 Task: Enable Airbnb plus home stays is reviewed for quality.
Action: Mouse moved to (895, 108)
Screenshot: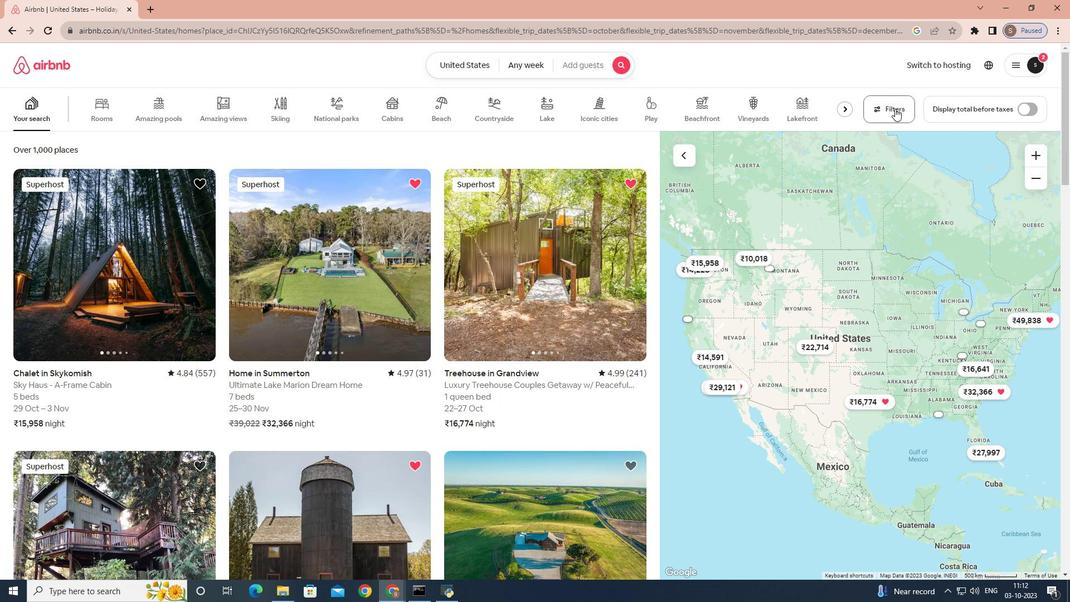 
Action: Mouse pressed left at (895, 108)
Screenshot: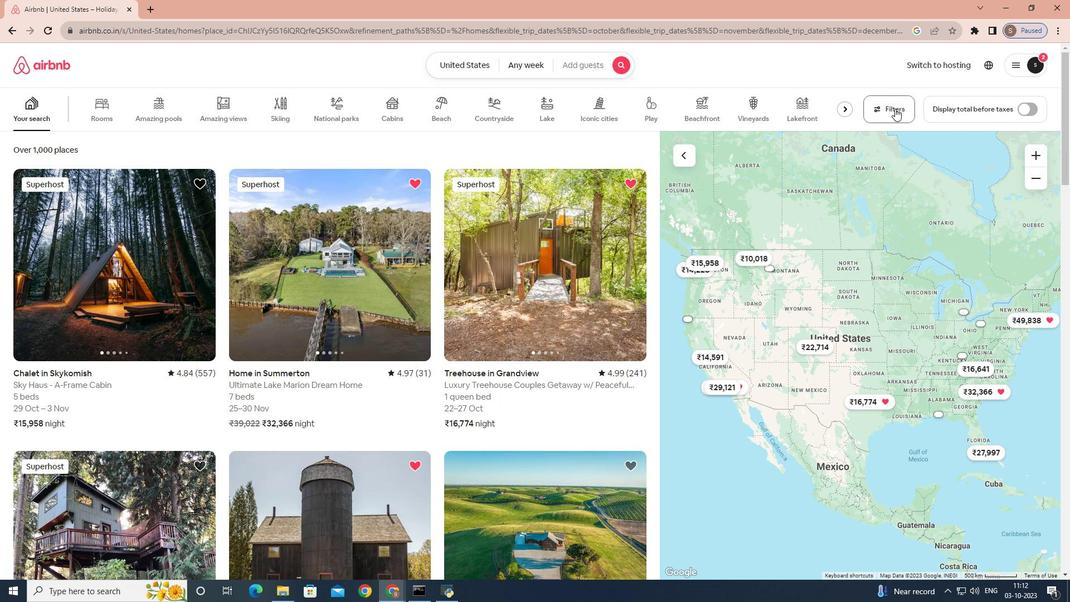 
Action: Mouse moved to (680, 181)
Screenshot: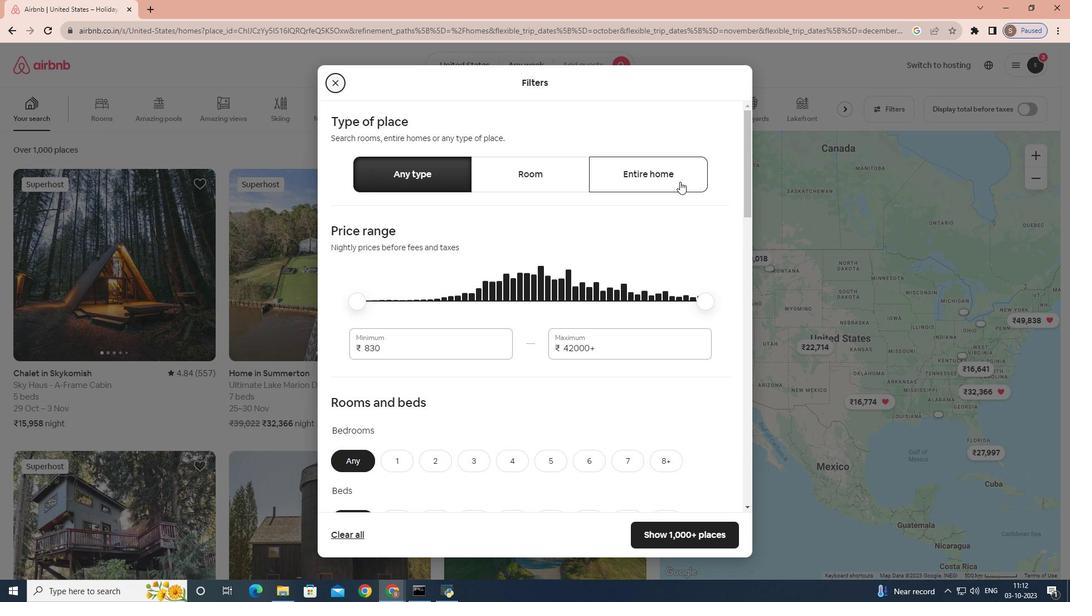 
Action: Mouse pressed left at (680, 181)
Screenshot: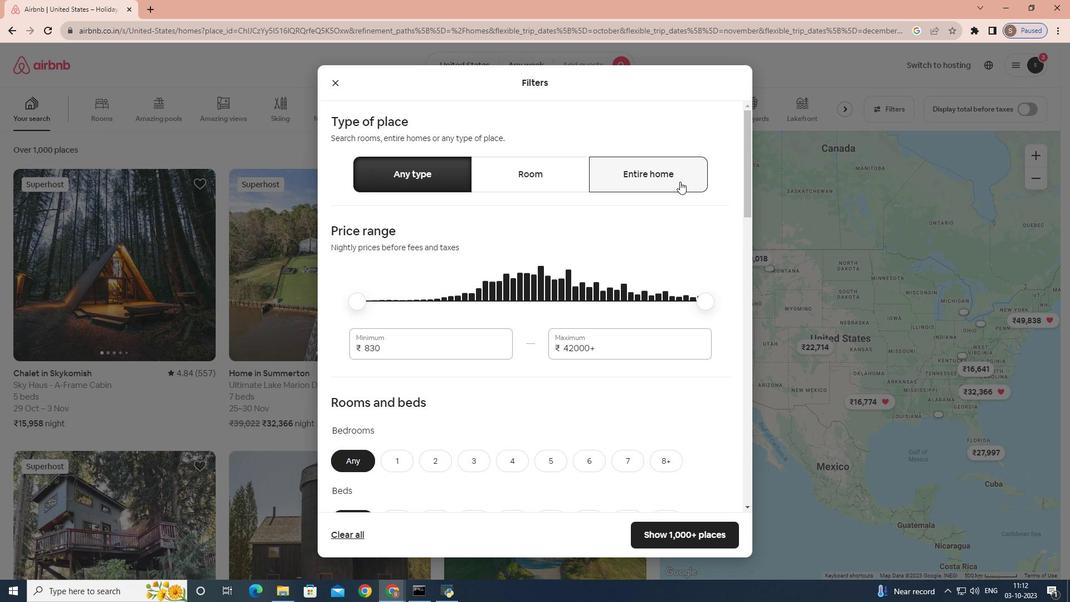 
Action: Mouse scrolled (680, 181) with delta (0, 0)
Screenshot: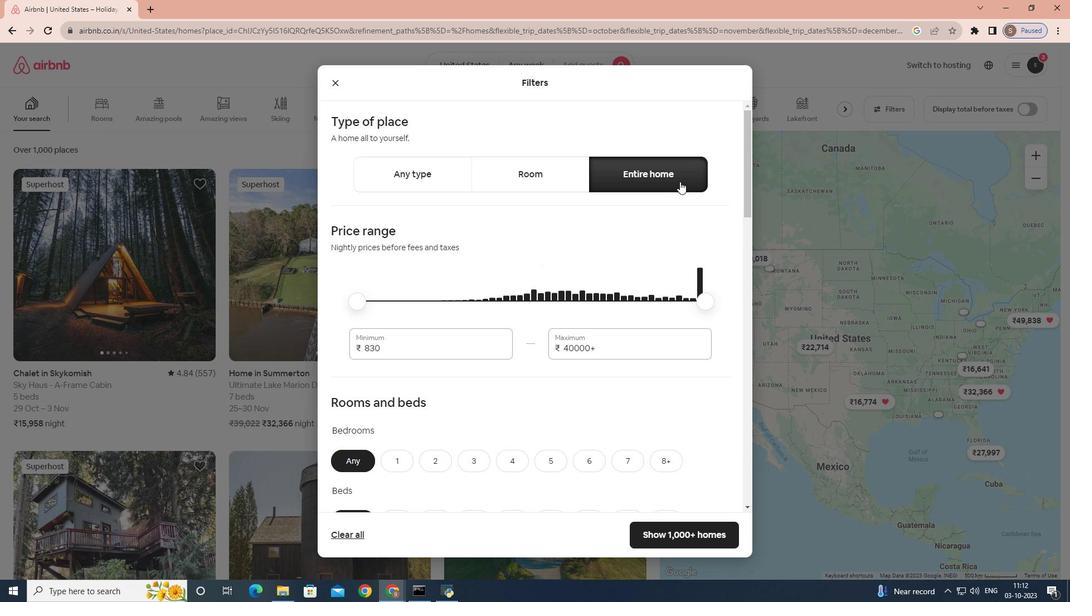 
Action: Mouse moved to (679, 183)
Screenshot: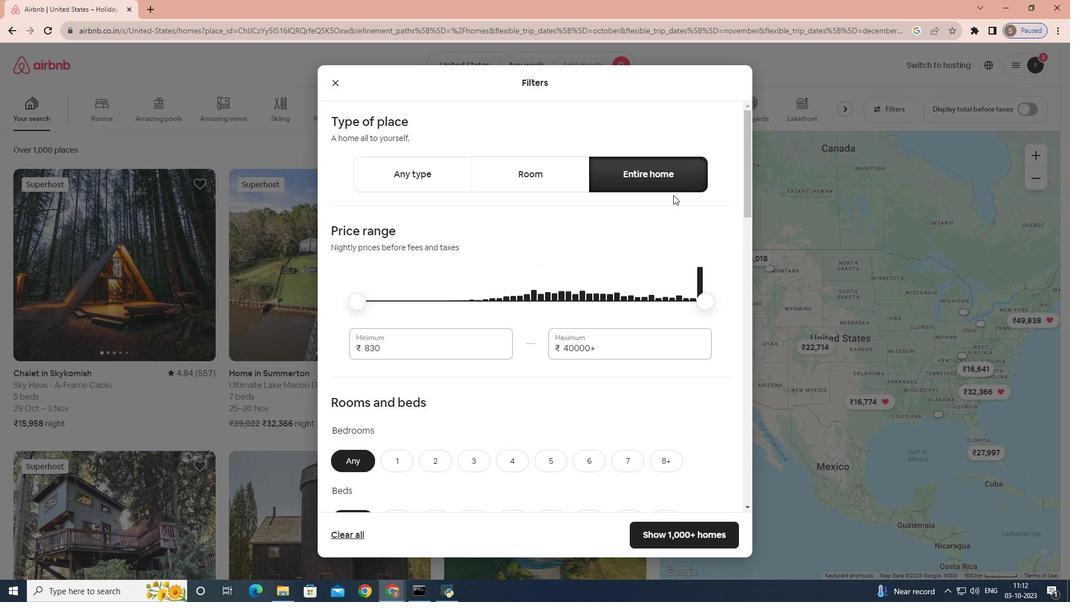 
Action: Mouse scrolled (679, 182) with delta (0, 0)
Screenshot: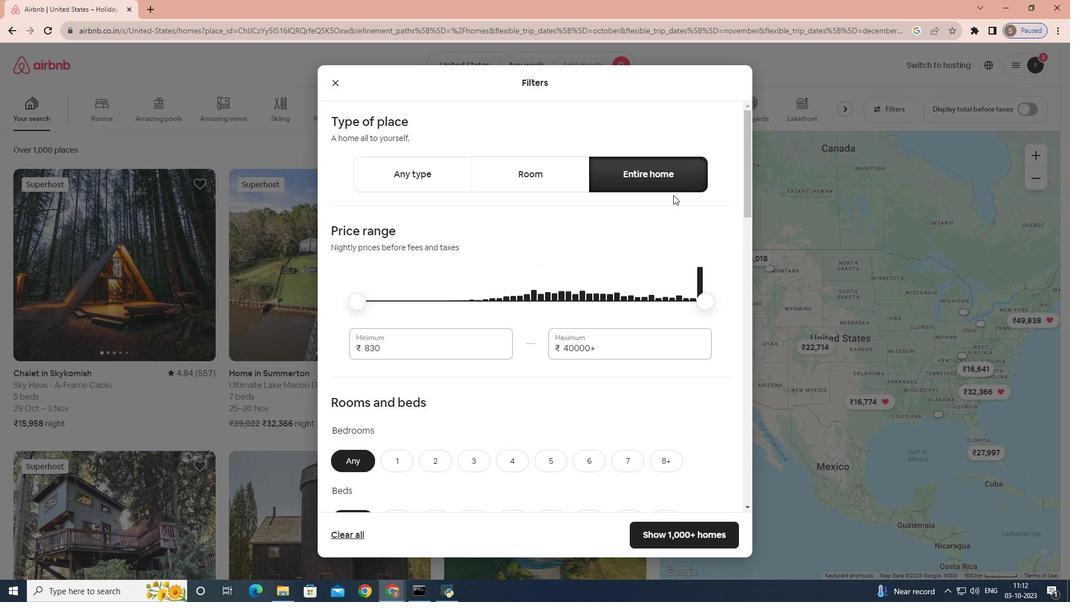
Action: Mouse moved to (675, 192)
Screenshot: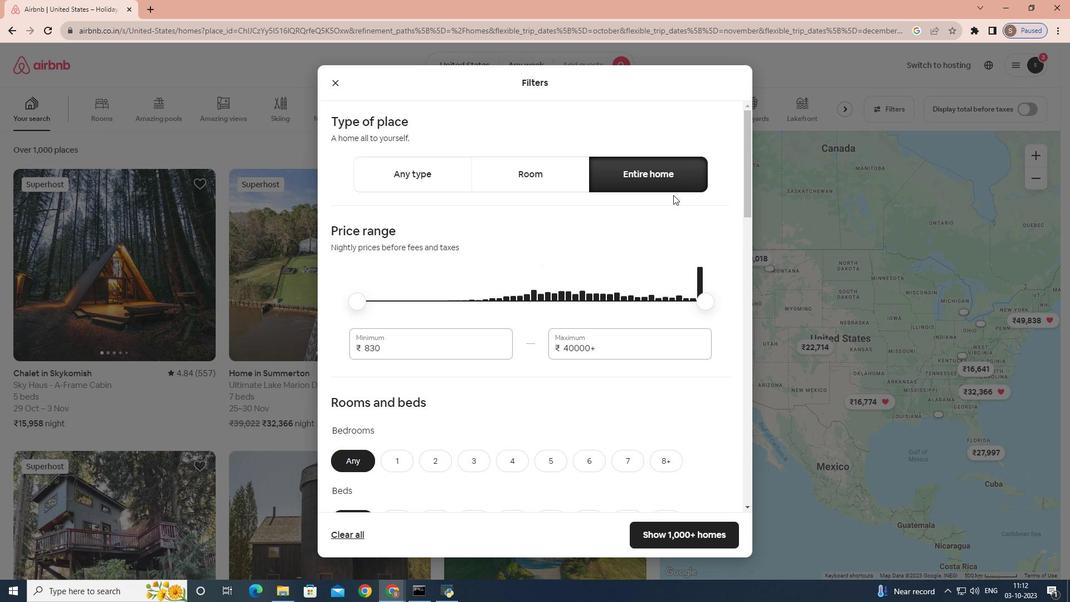 
Action: Mouse scrolled (675, 191) with delta (0, 0)
Screenshot: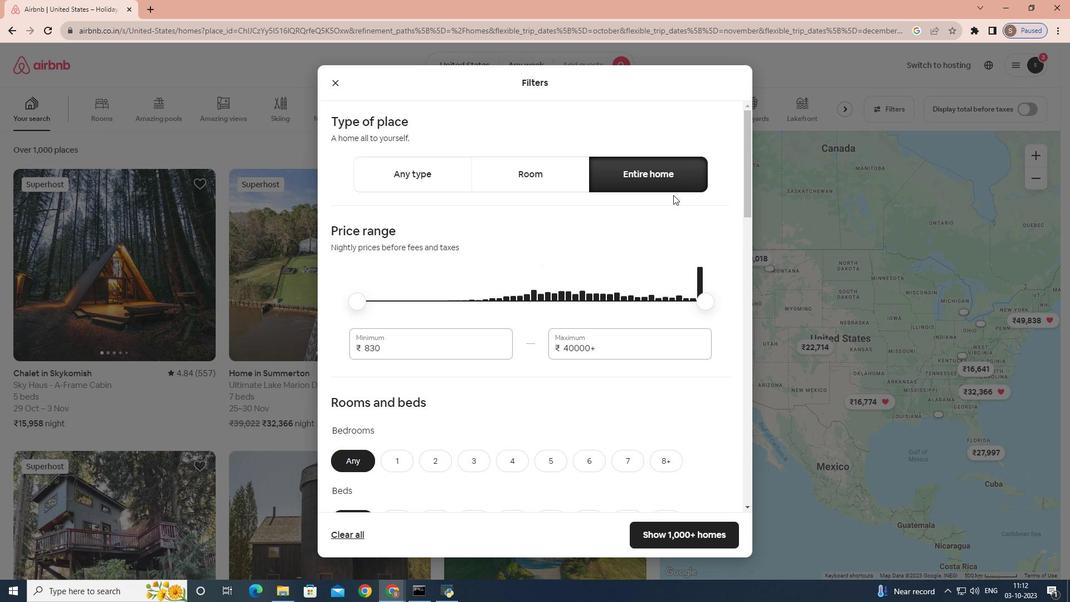 
Action: Mouse moved to (672, 197)
Screenshot: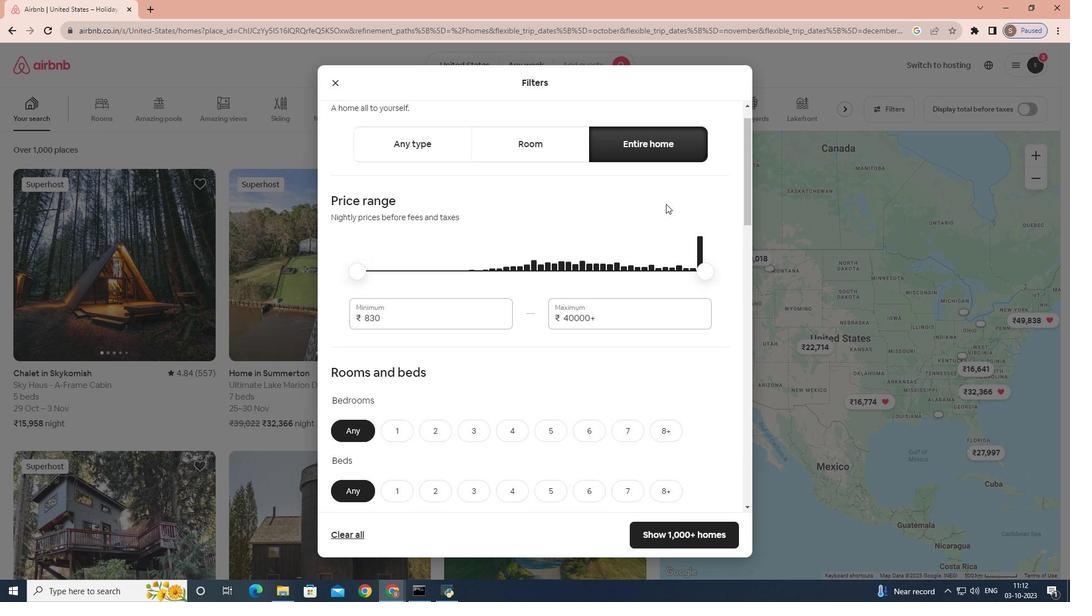 
Action: Mouse scrolled (672, 196) with delta (0, 0)
Screenshot: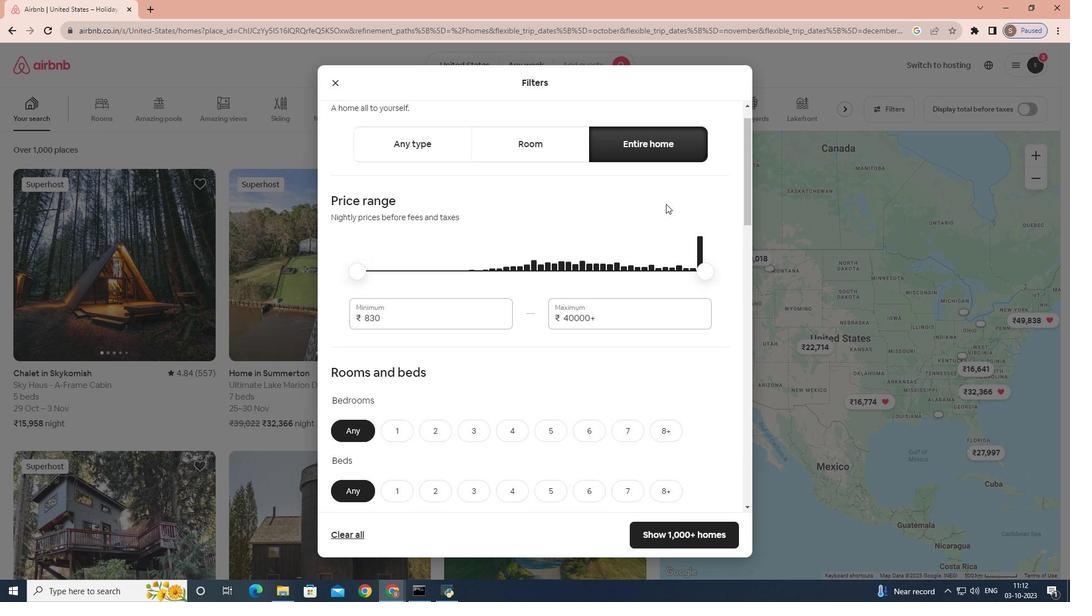 
Action: Mouse moved to (668, 201)
Screenshot: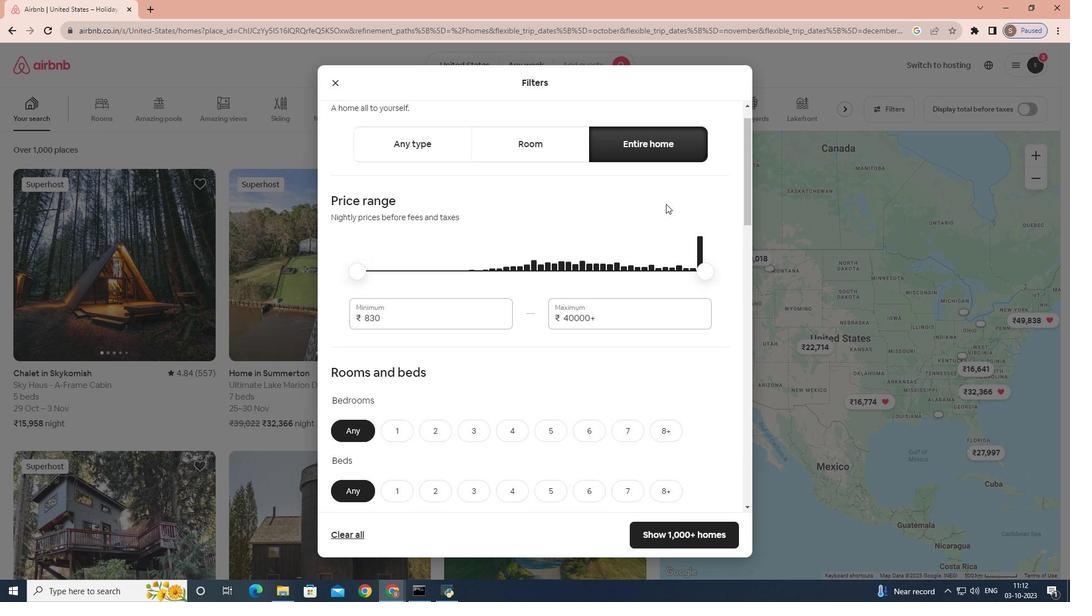 
Action: Mouse scrolled (668, 201) with delta (0, 0)
Screenshot: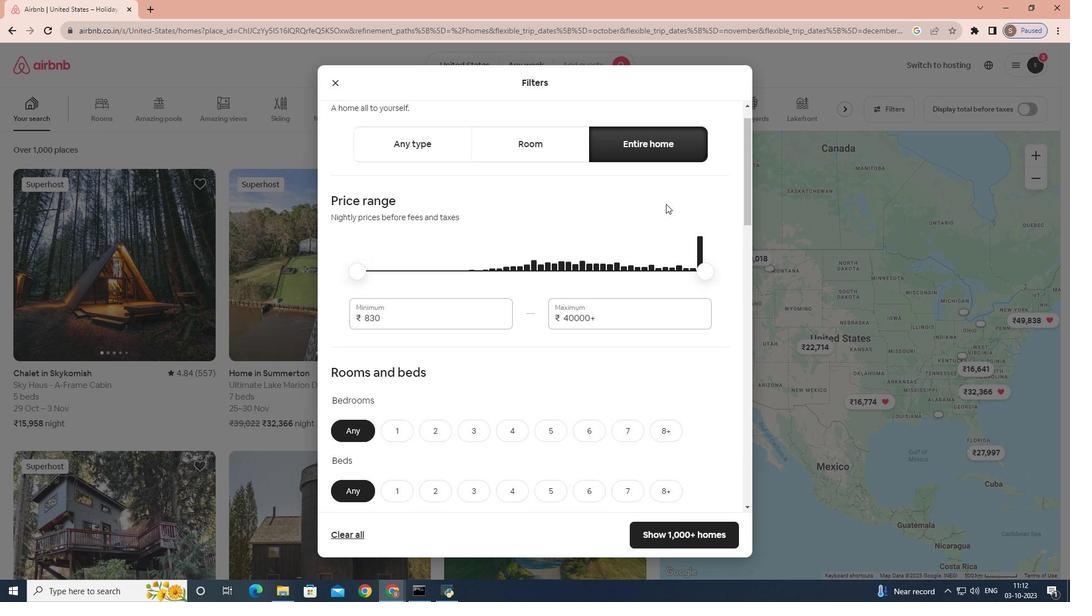 
Action: Mouse moved to (674, 451)
Screenshot: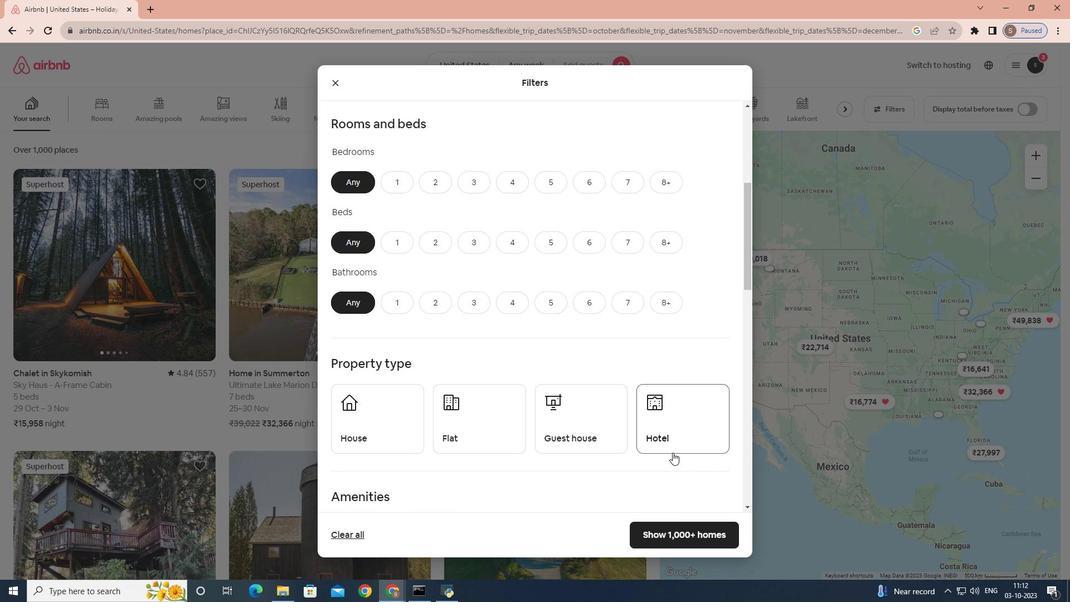 
Action: Mouse scrolled (674, 450) with delta (0, 0)
Screenshot: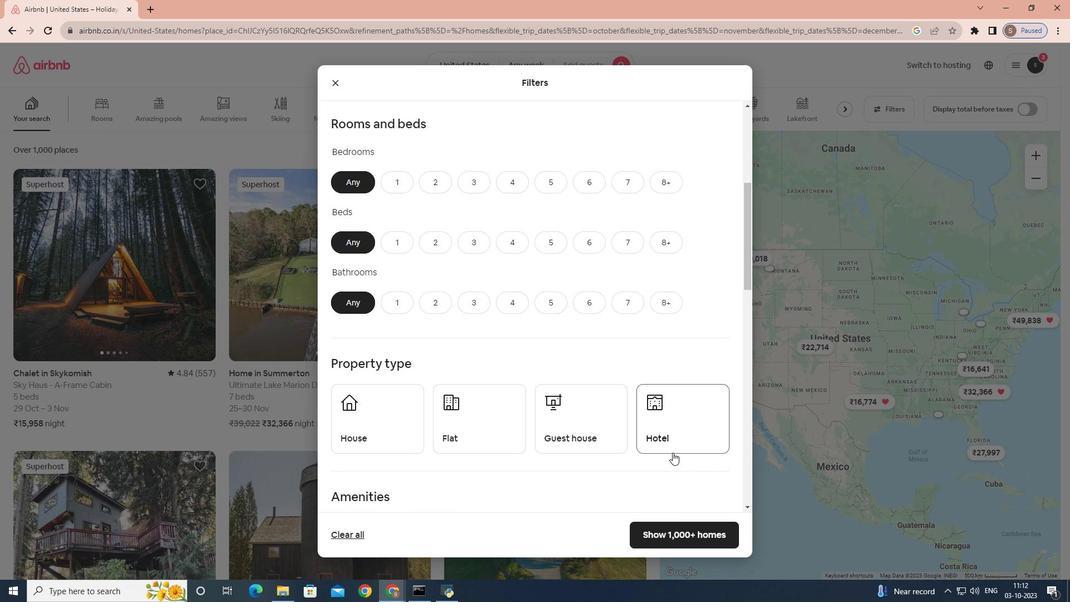 
Action: Mouse moved to (671, 453)
Screenshot: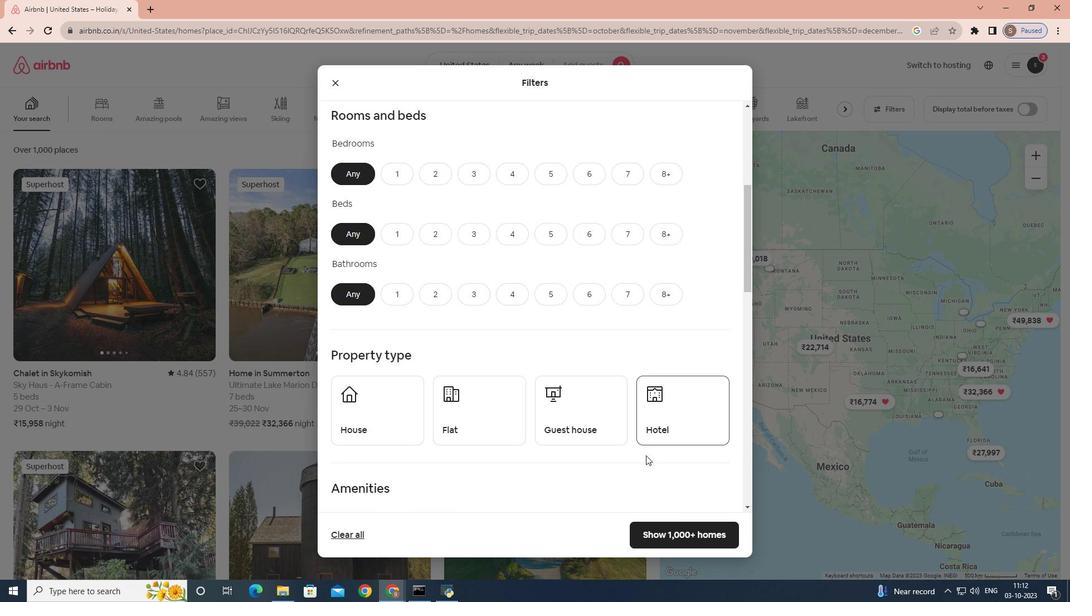 
Action: Mouse scrolled (671, 452) with delta (0, 0)
Screenshot: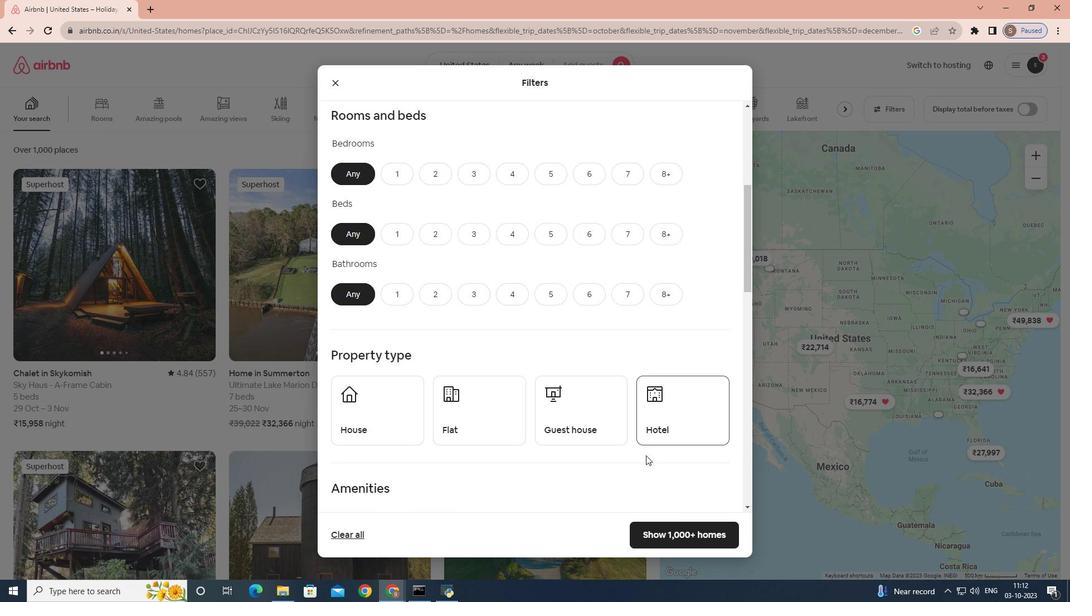 
Action: Mouse moved to (666, 455)
Screenshot: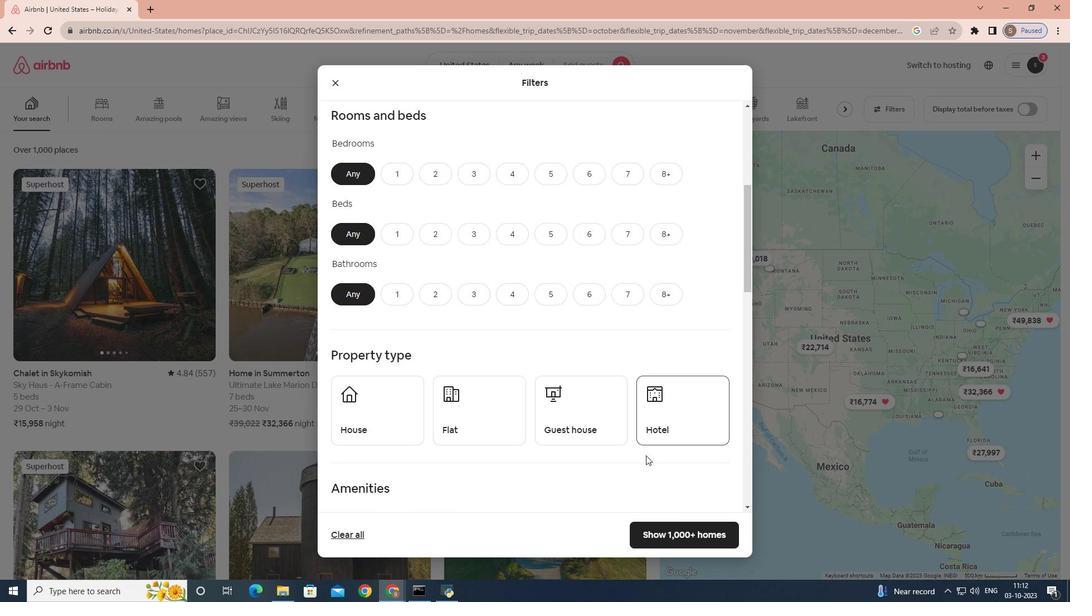 
Action: Mouse scrolled (666, 454) with delta (0, 0)
Screenshot: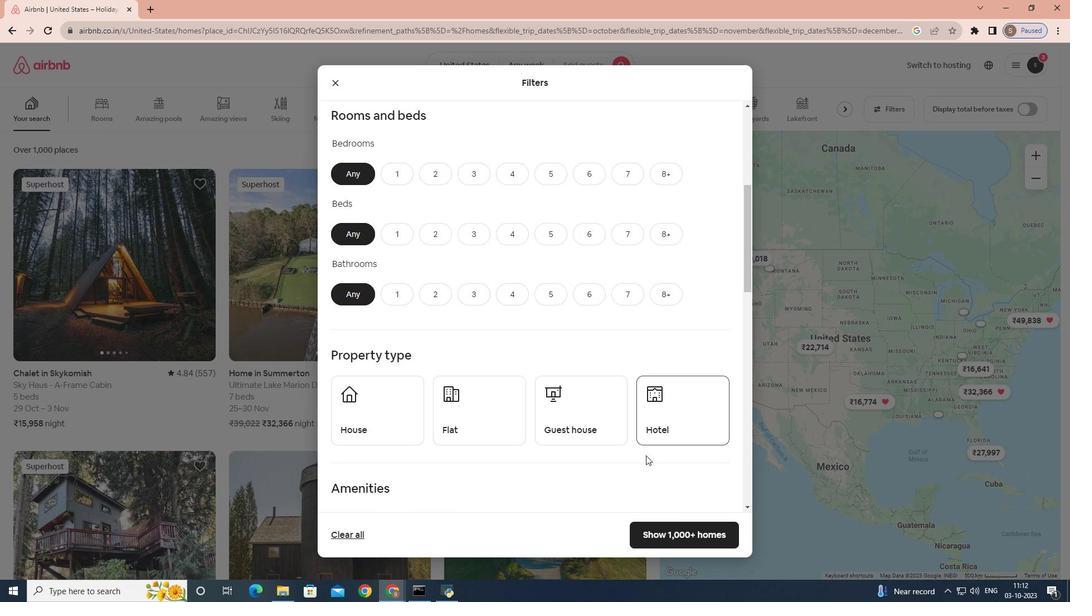 
Action: Mouse moved to (654, 455)
Screenshot: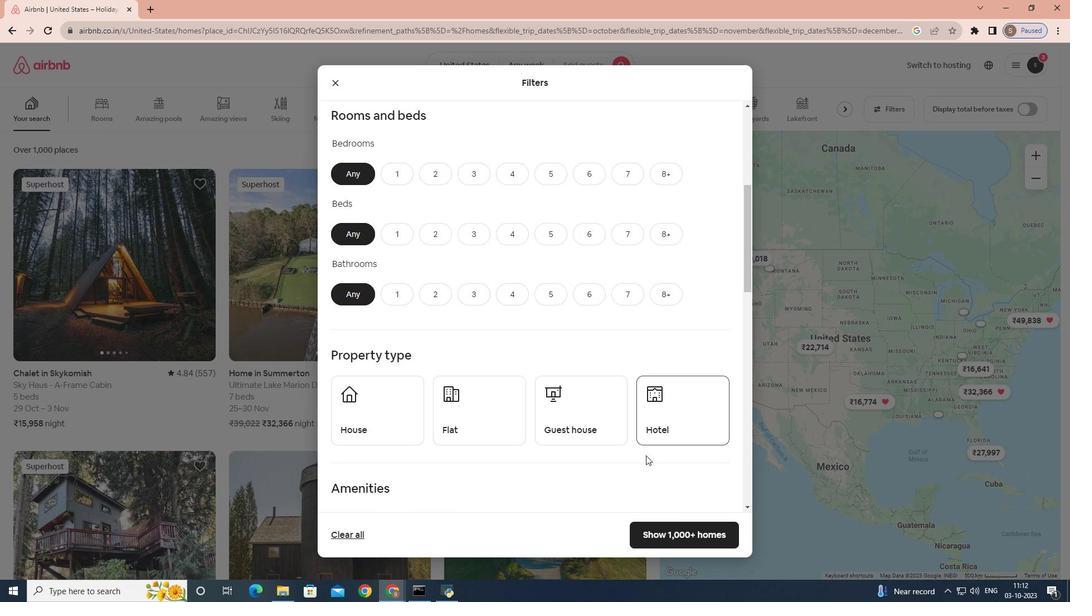 
Action: Mouse scrolled (654, 455) with delta (0, 0)
Screenshot: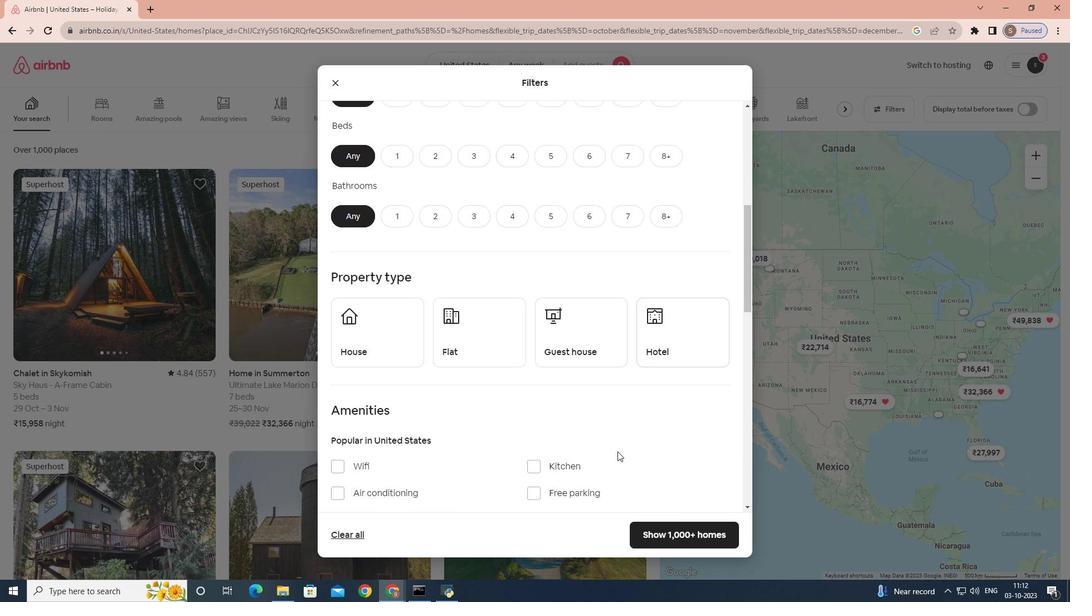 
Action: Mouse moved to (631, 455)
Screenshot: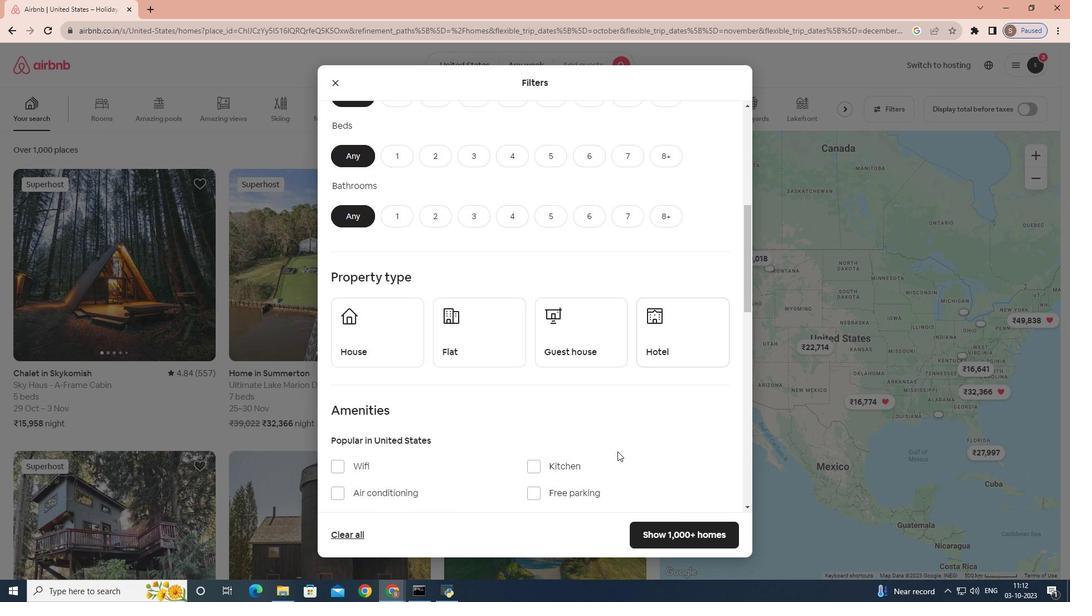 
Action: Mouse scrolled (631, 454) with delta (0, 0)
Screenshot: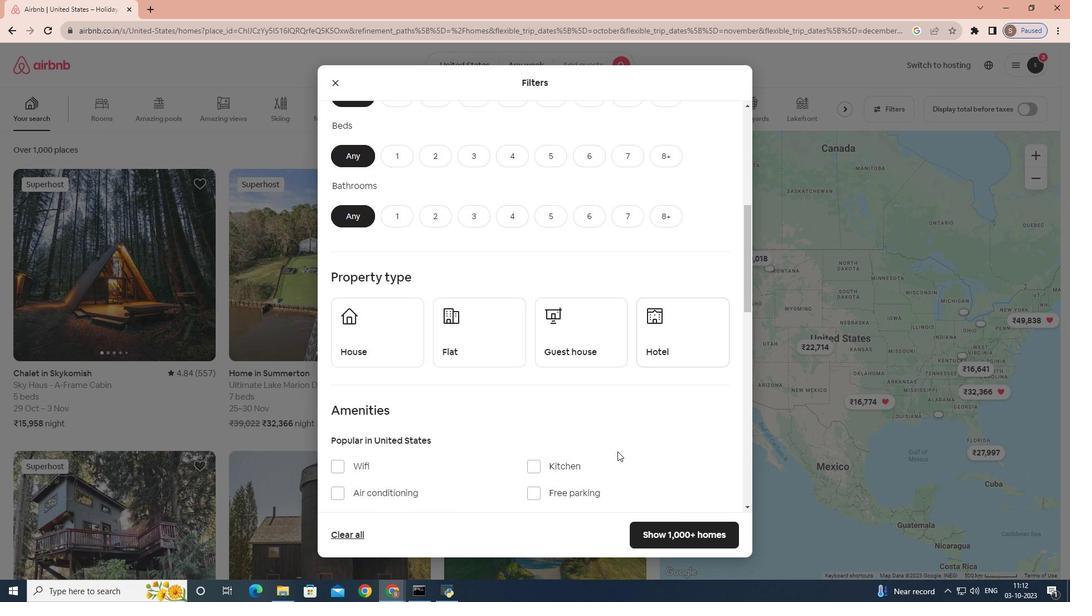 
Action: Mouse moved to (618, 451)
Screenshot: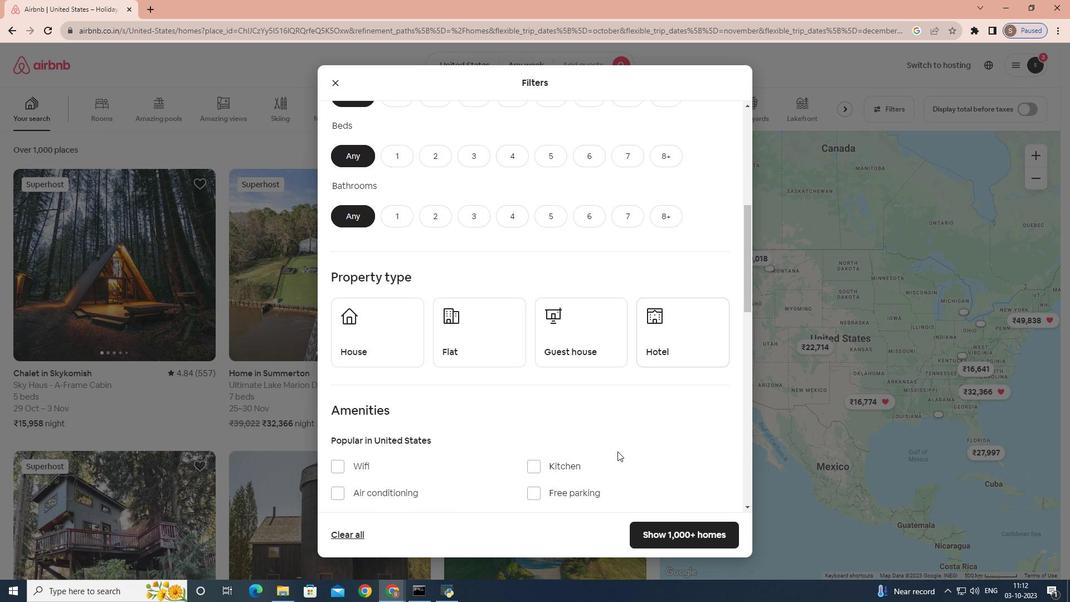 
Action: Mouse scrolled (618, 451) with delta (0, 0)
Screenshot: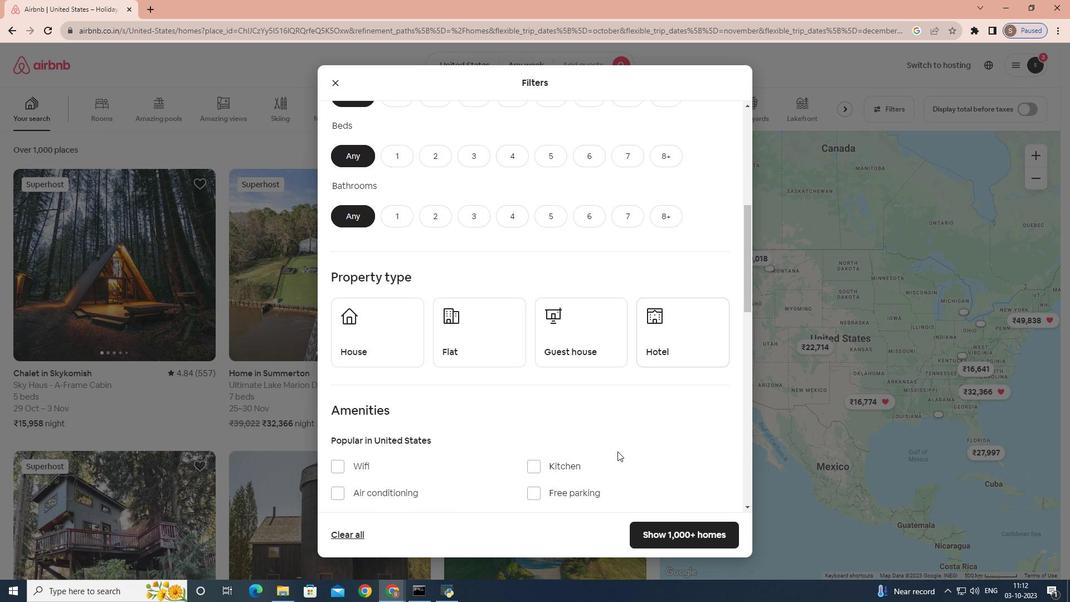 
Action: Mouse moved to (525, 412)
Screenshot: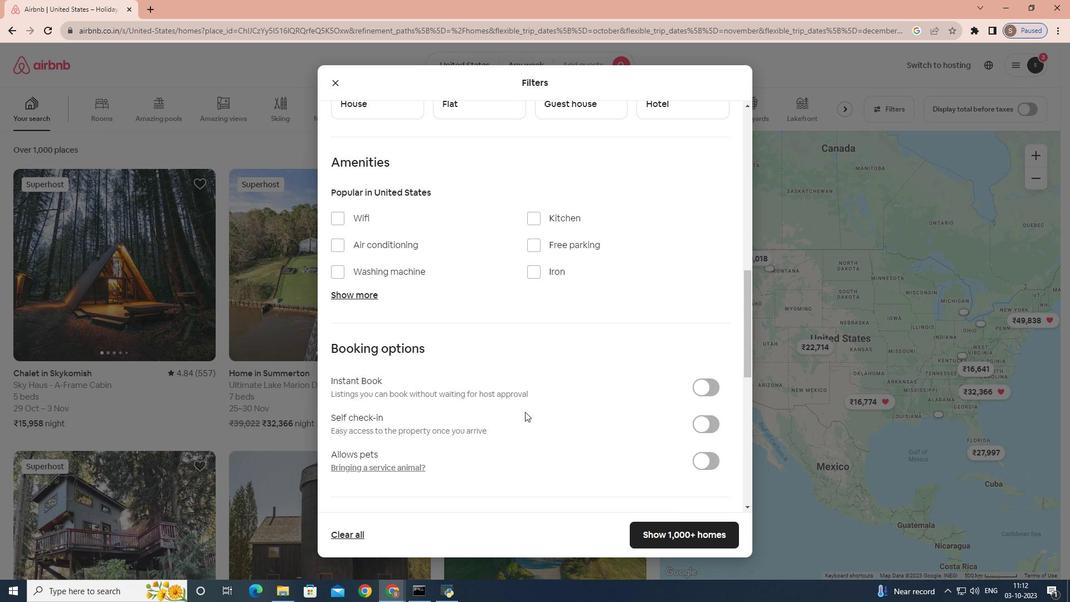 
Action: Mouse scrolled (525, 411) with delta (0, 0)
Screenshot: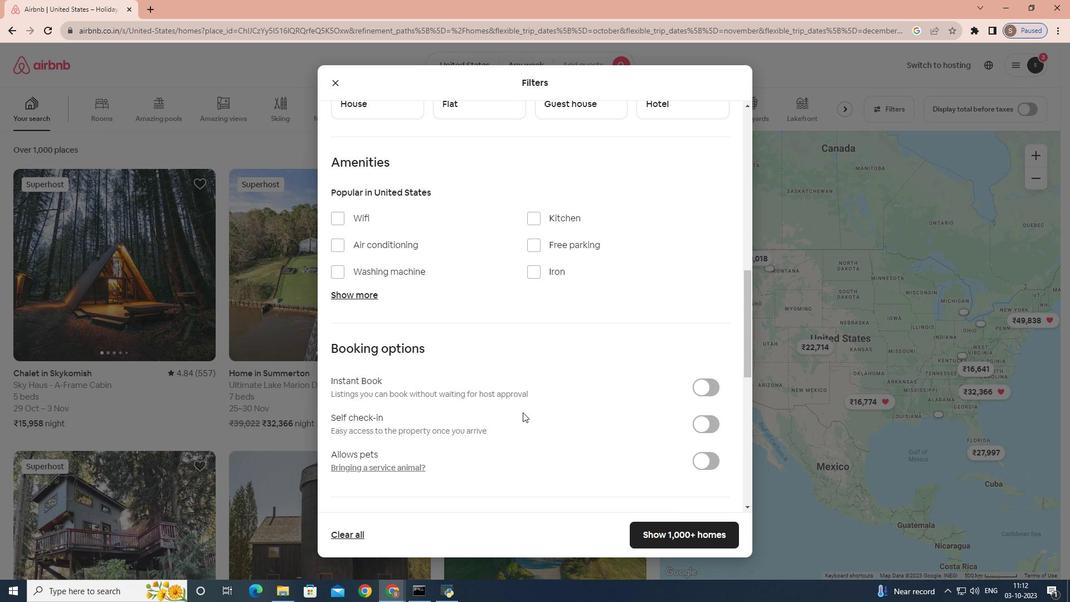 
Action: Mouse moved to (523, 412)
Screenshot: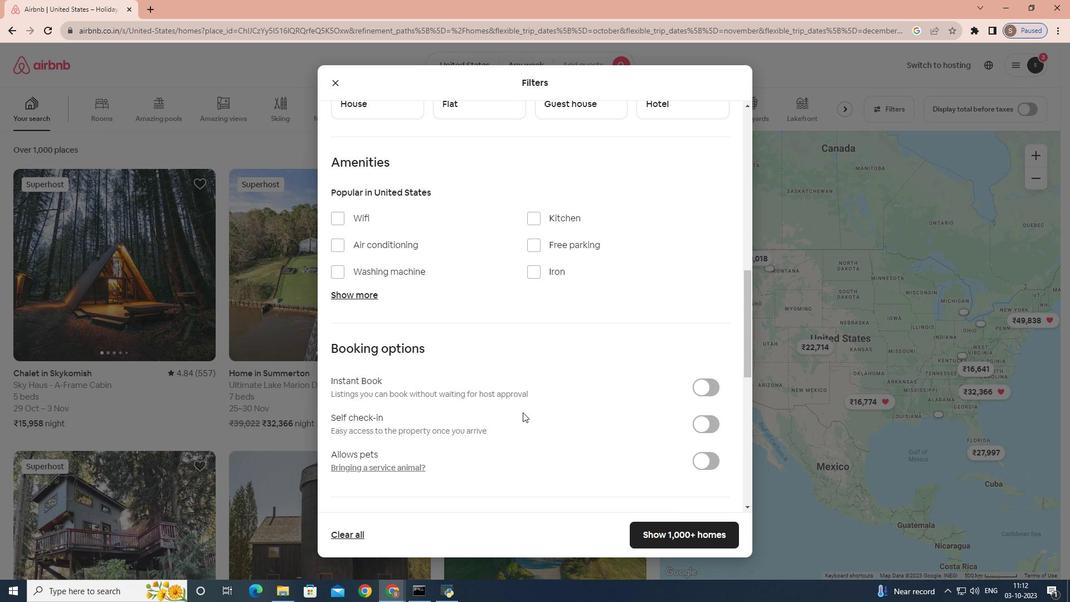 
Action: Mouse scrolled (523, 411) with delta (0, 0)
Screenshot: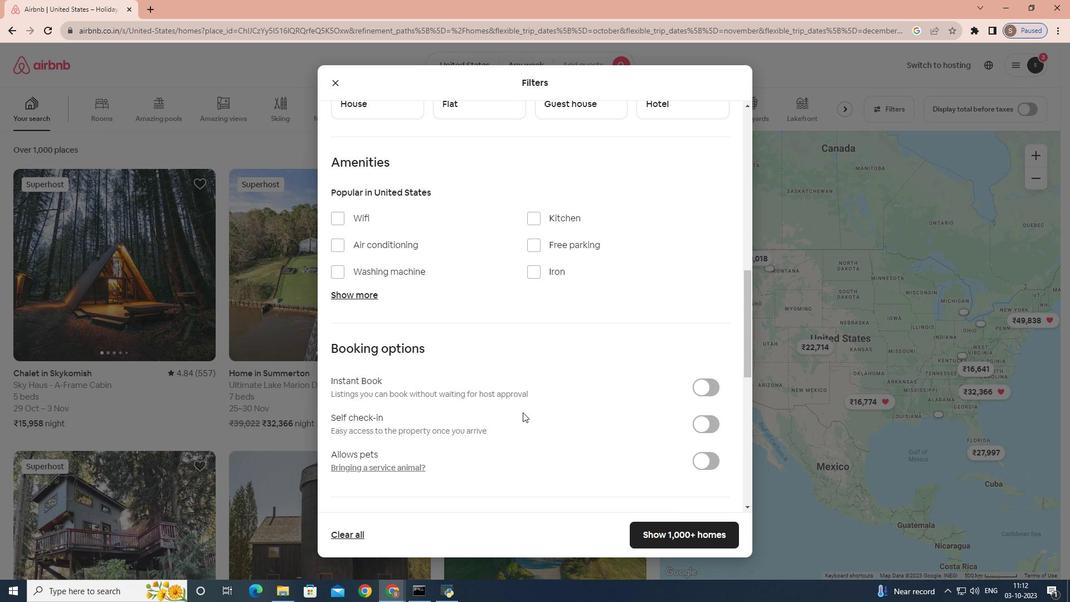 
Action: Mouse moved to (521, 412)
Screenshot: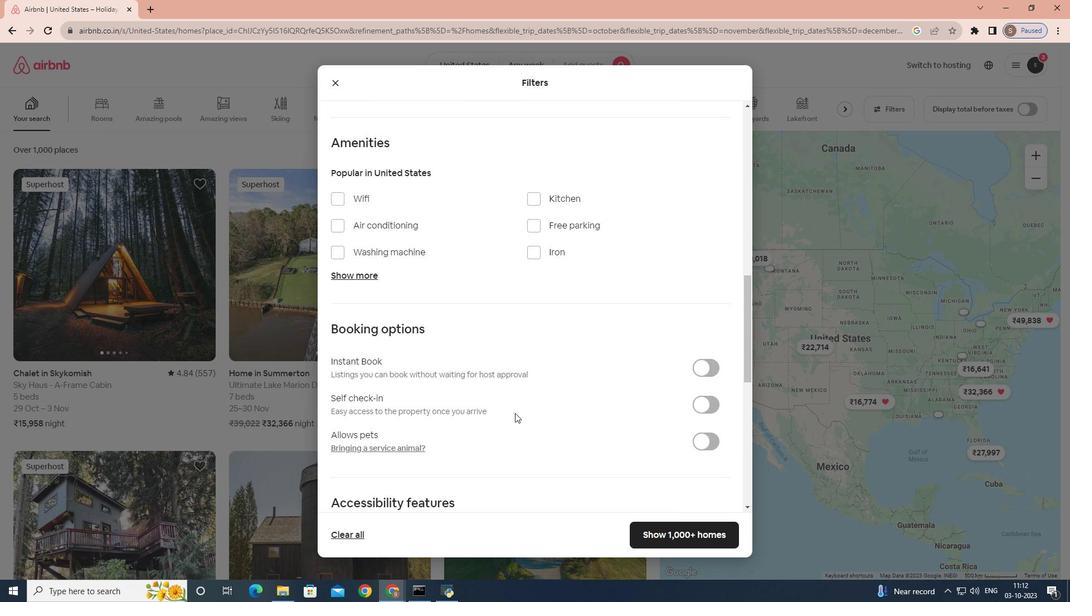 
Action: Mouse scrolled (521, 412) with delta (0, 0)
Screenshot: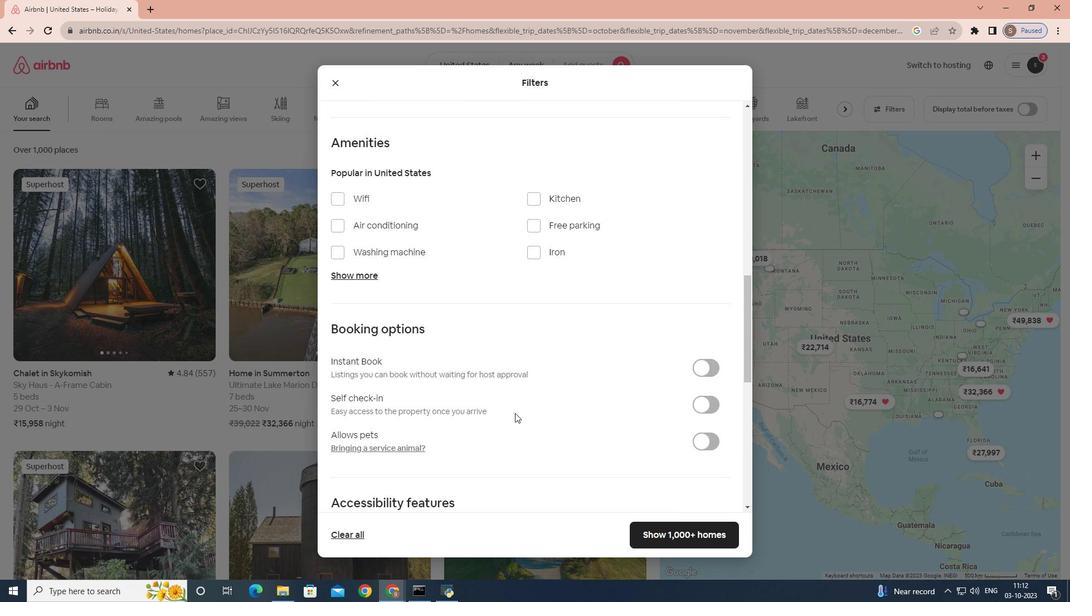 
Action: Mouse moved to (517, 413)
Screenshot: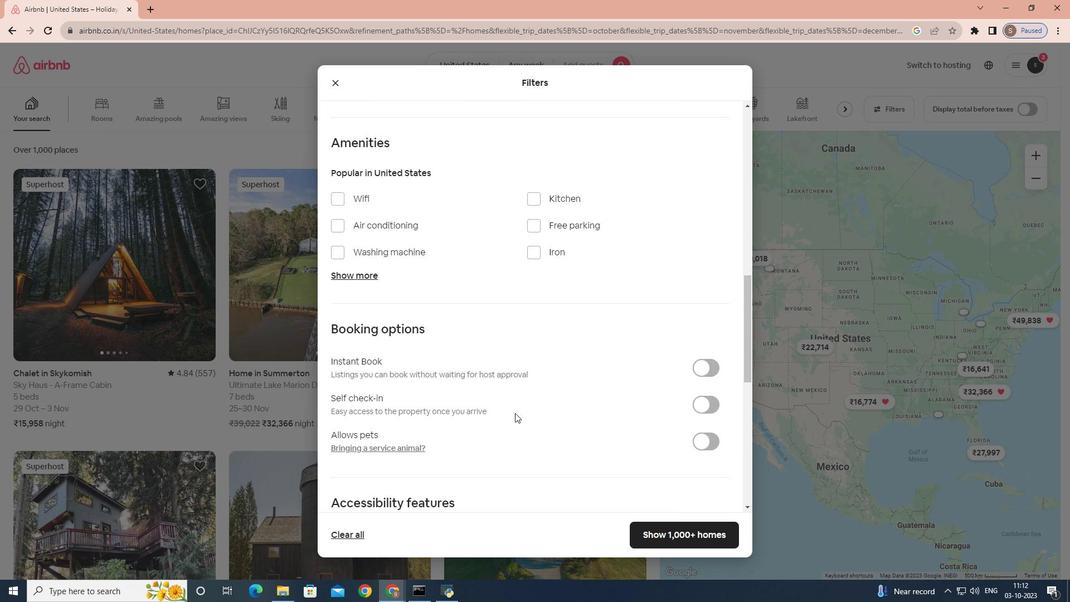 
Action: Mouse scrolled (517, 412) with delta (0, 0)
Screenshot: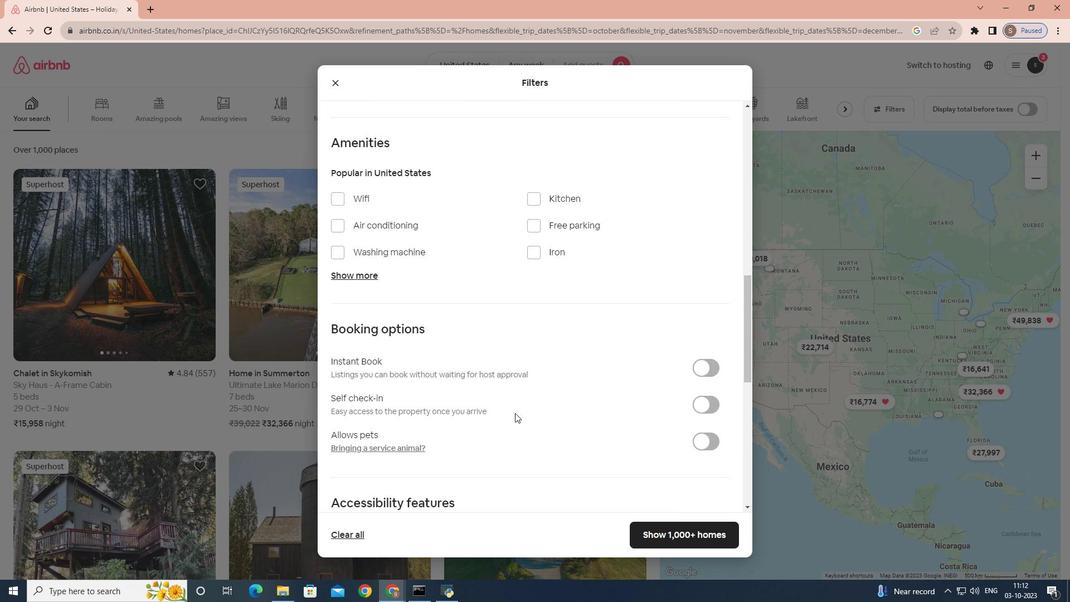 
Action: Mouse moved to (486, 351)
Screenshot: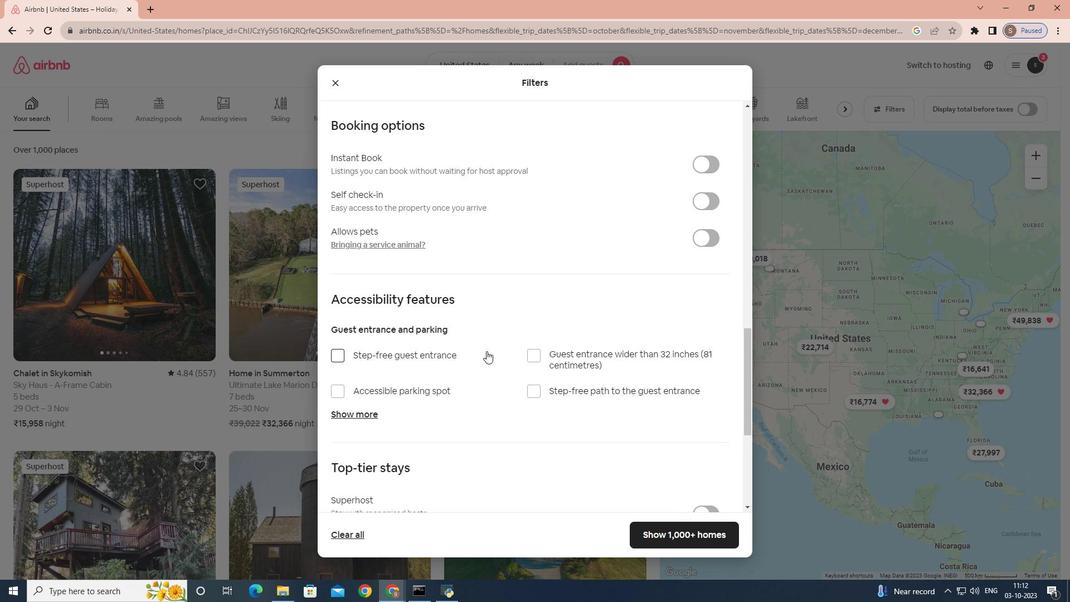 
Action: Mouse scrolled (486, 350) with delta (0, 0)
Screenshot: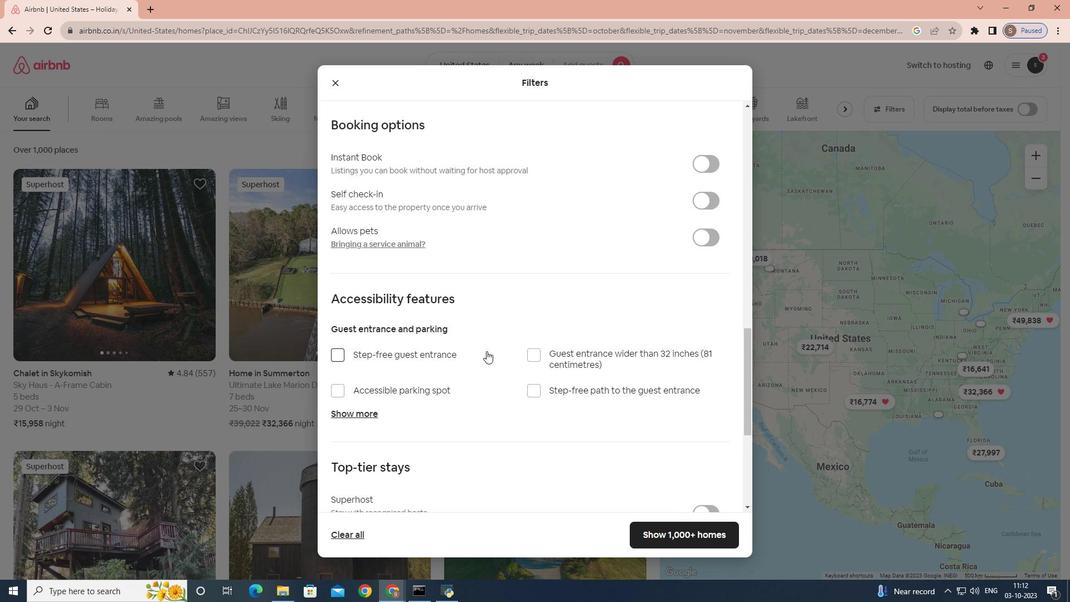 
Action: Mouse scrolled (486, 350) with delta (0, 0)
Screenshot: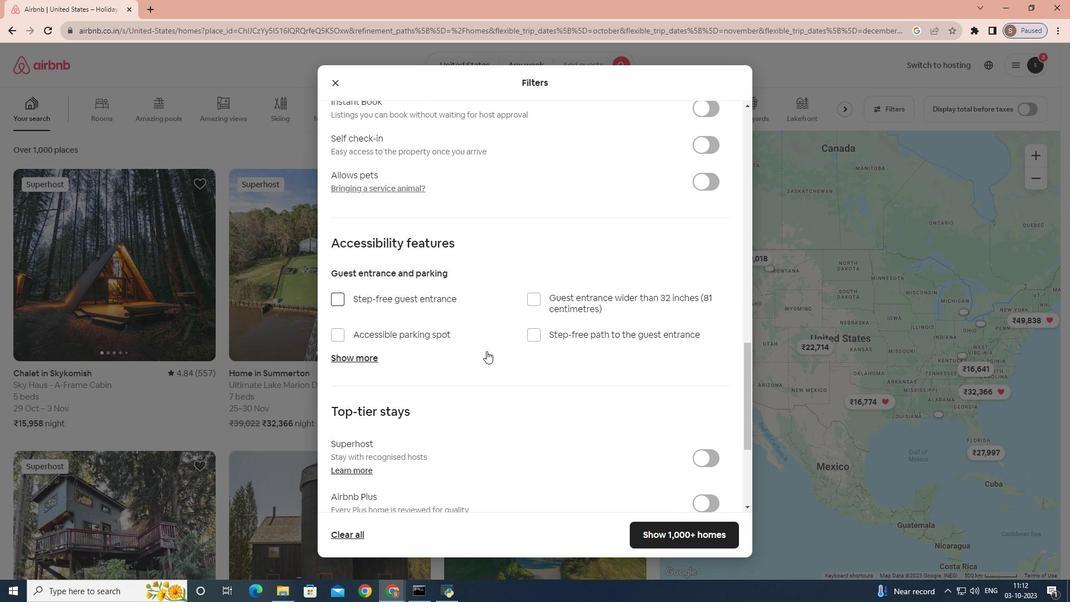 
Action: Mouse scrolled (486, 350) with delta (0, 0)
Screenshot: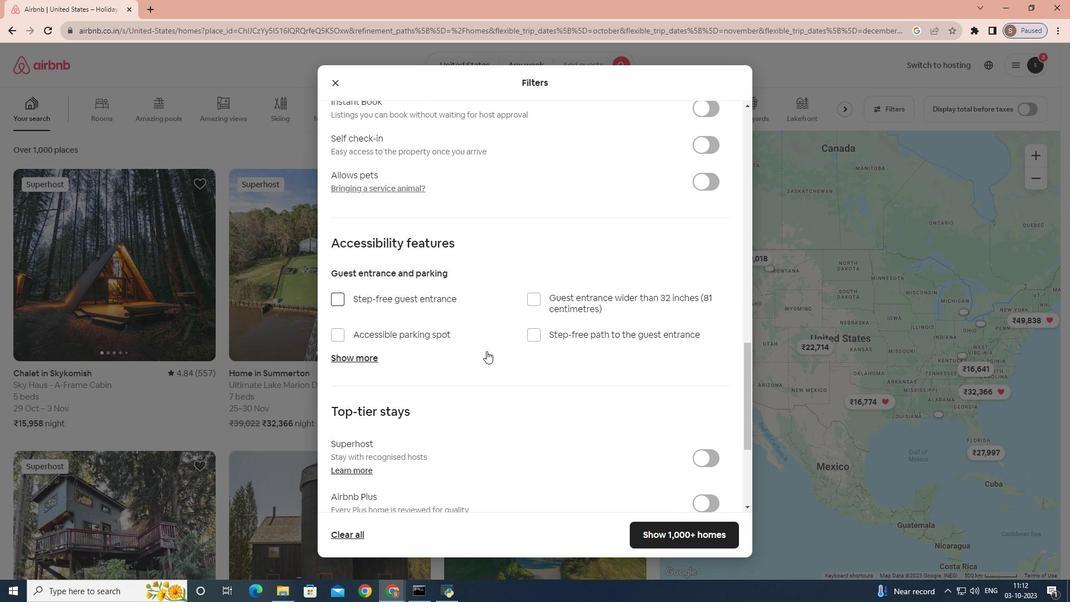 
Action: Mouse scrolled (486, 350) with delta (0, 0)
Screenshot: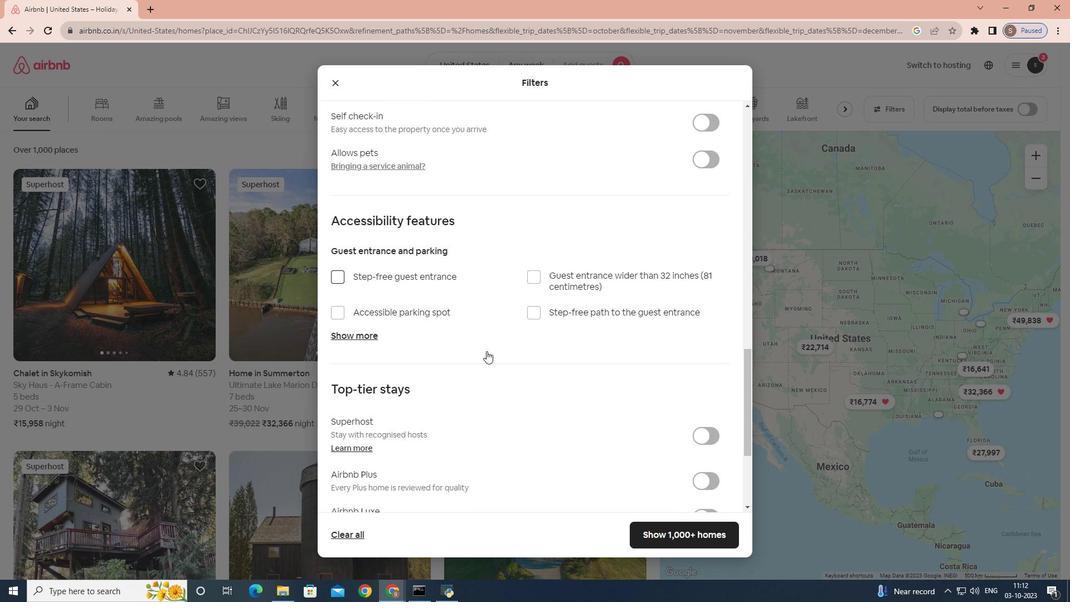 
Action: Mouse scrolled (486, 350) with delta (0, 0)
Screenshot: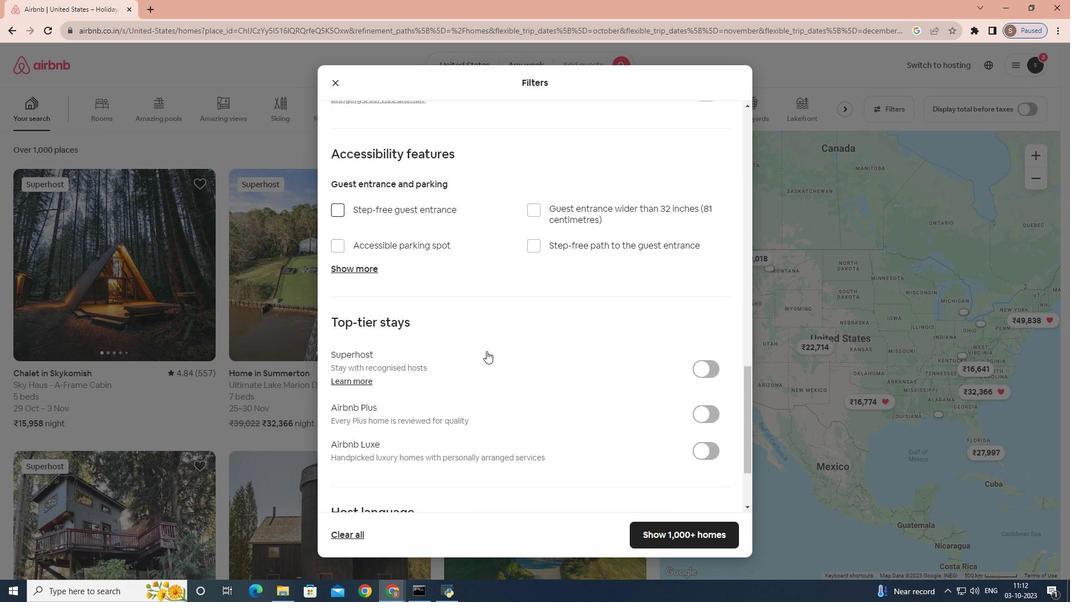 
Action: Mouse moved to (712, 299)
Screenshot: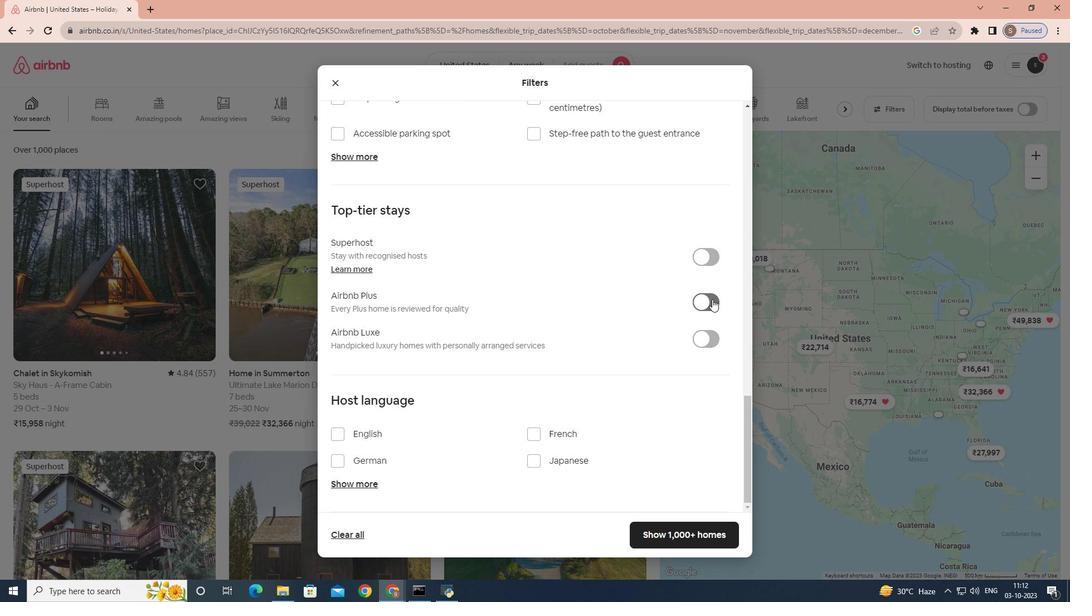 
Action: Mouse pressed left at (712, 299)
Screenshot: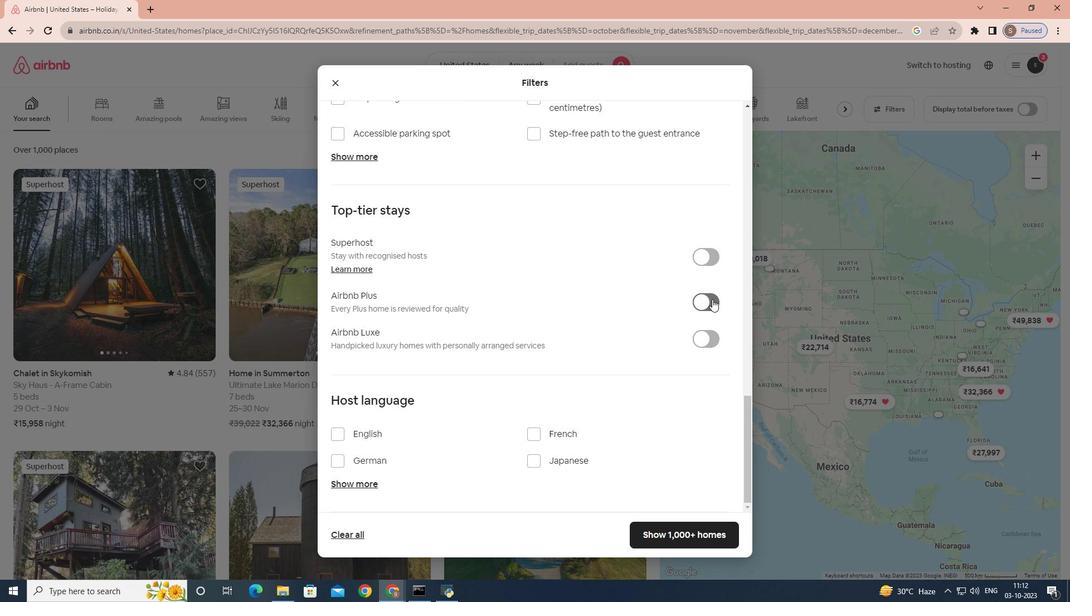 
Action: Mouse moved to (708, 527)
Screenshot: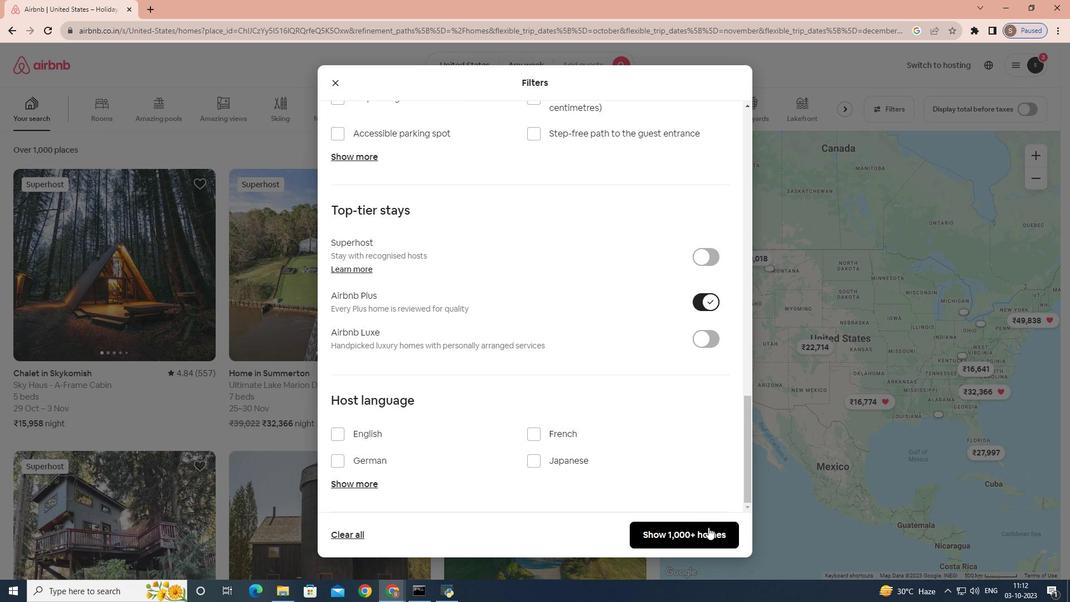 
Action: Mouse pressed left at (708, 527)
Screenshot: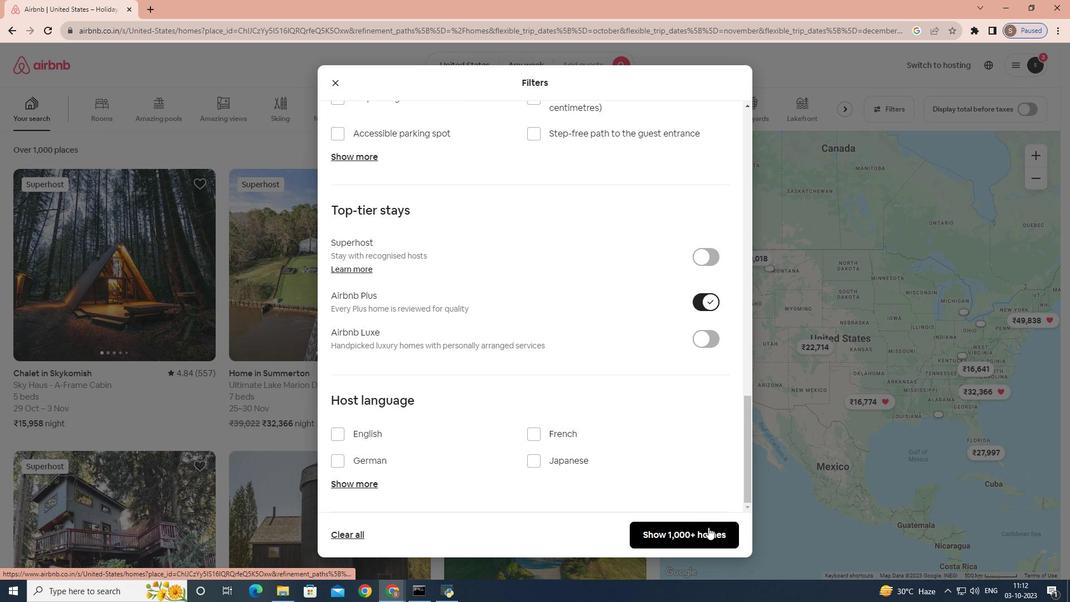
Action: Mouse moved to (629, 507)
Screenshot: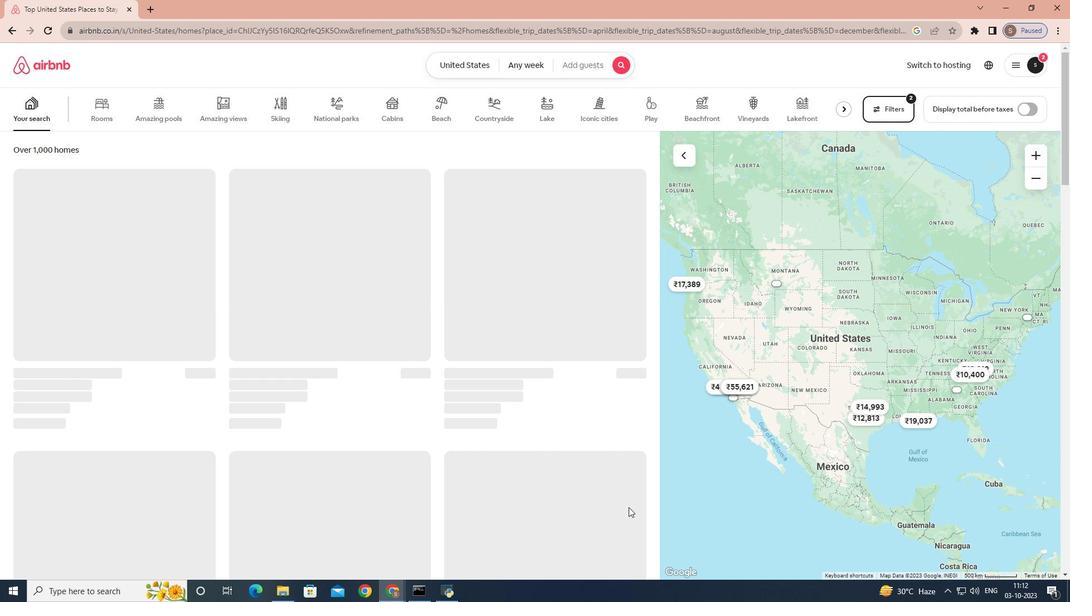 
